 Task: Create a task  Implement load balancing for better resource allocation , assign it to team member softage.8@softage.net in the project TrainForge and update the status of the task to  At Risk , set the priority of the task to Medium.
Action: Mouse moved to (59, 428)
Screenshot: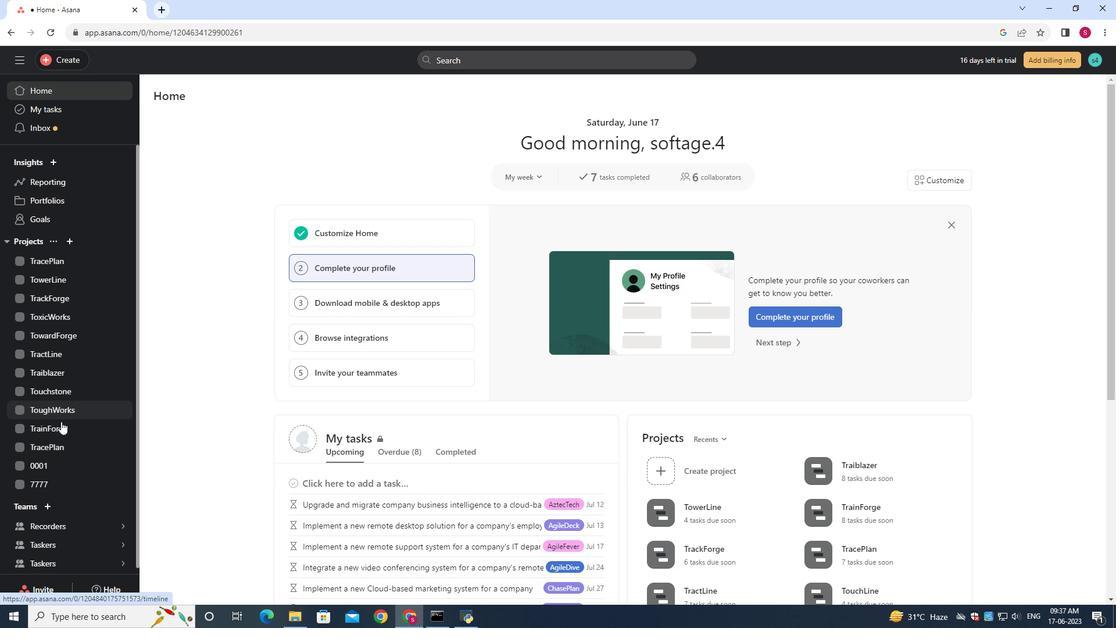 
Action: Mouse pressed left at (59, 428)
Screenshot: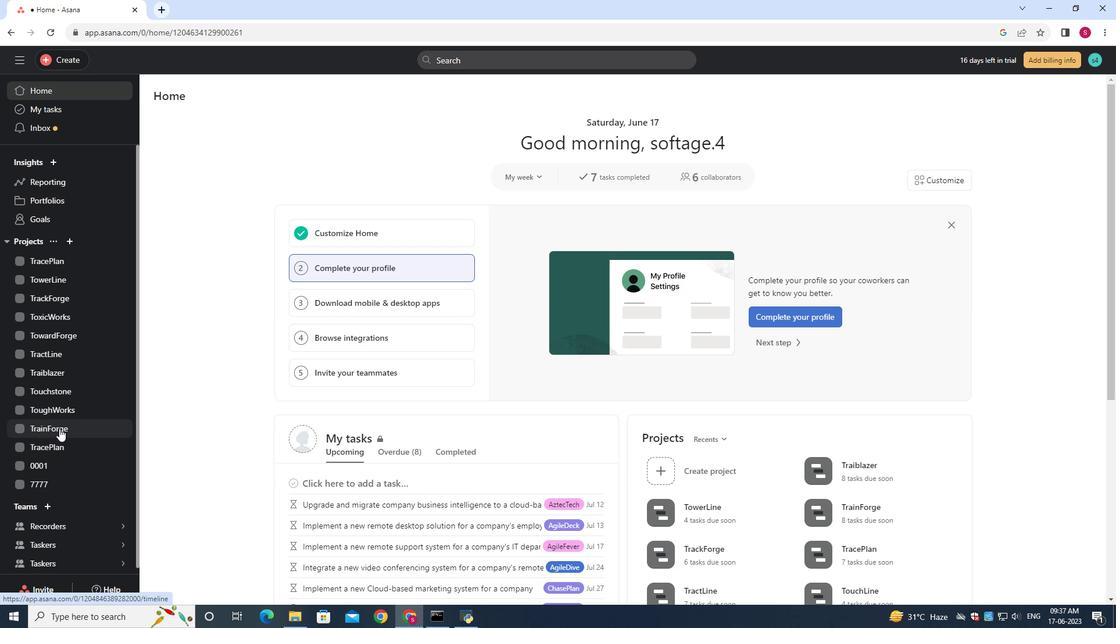 
Action: Mouse moved to (182, 151)
Screenshot: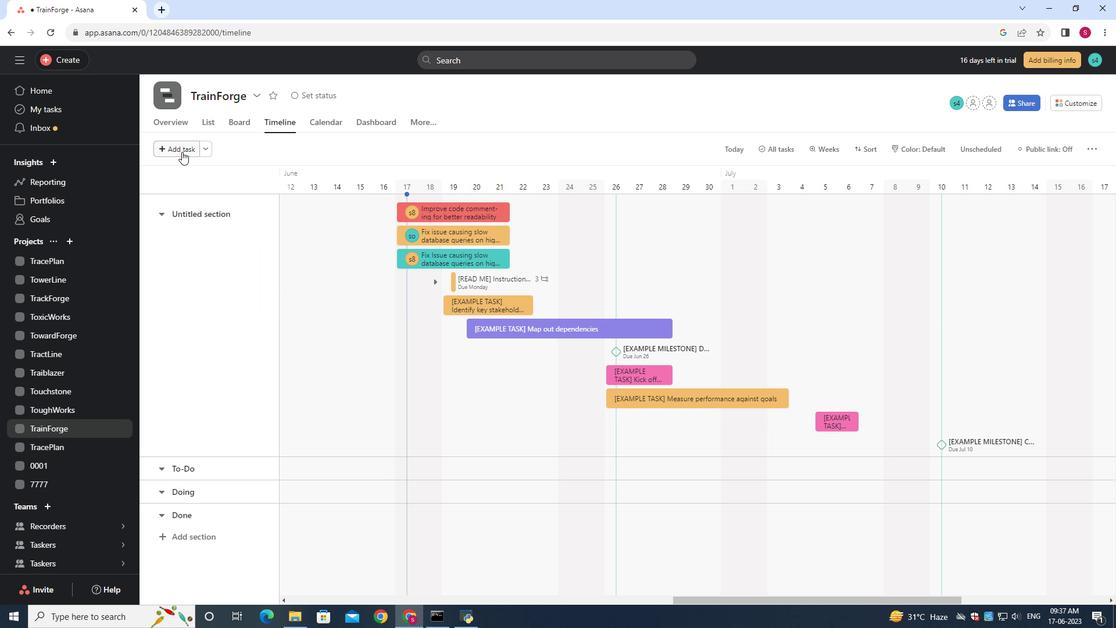 
Action: Mouse pressed left at (182, 151)
Screenshot: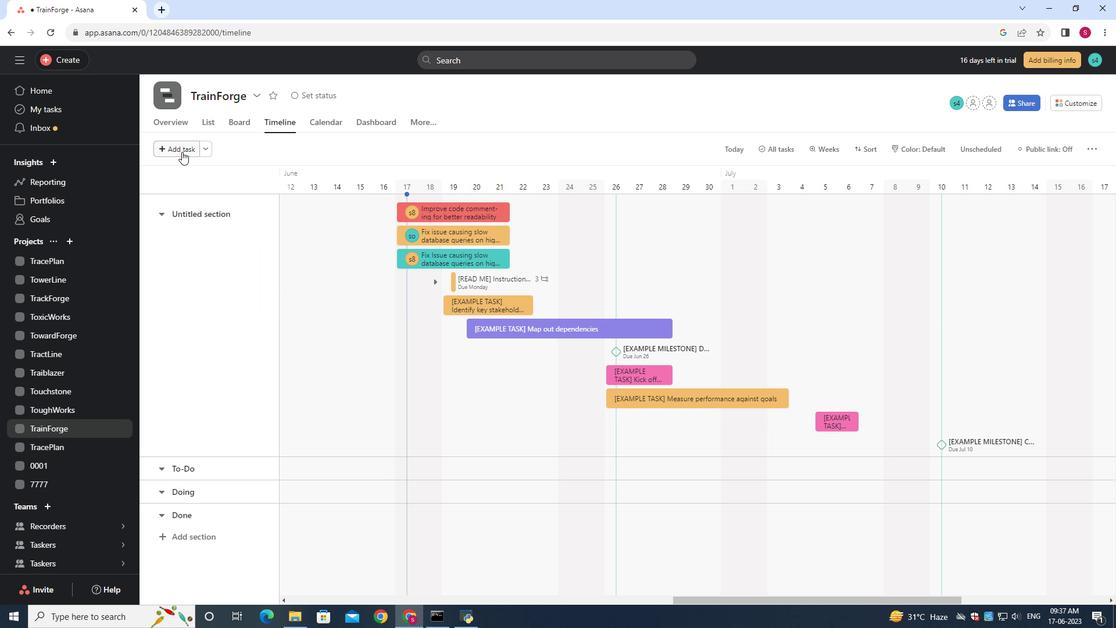 
Action: Mouse moved to (183, 151)
Screenshot: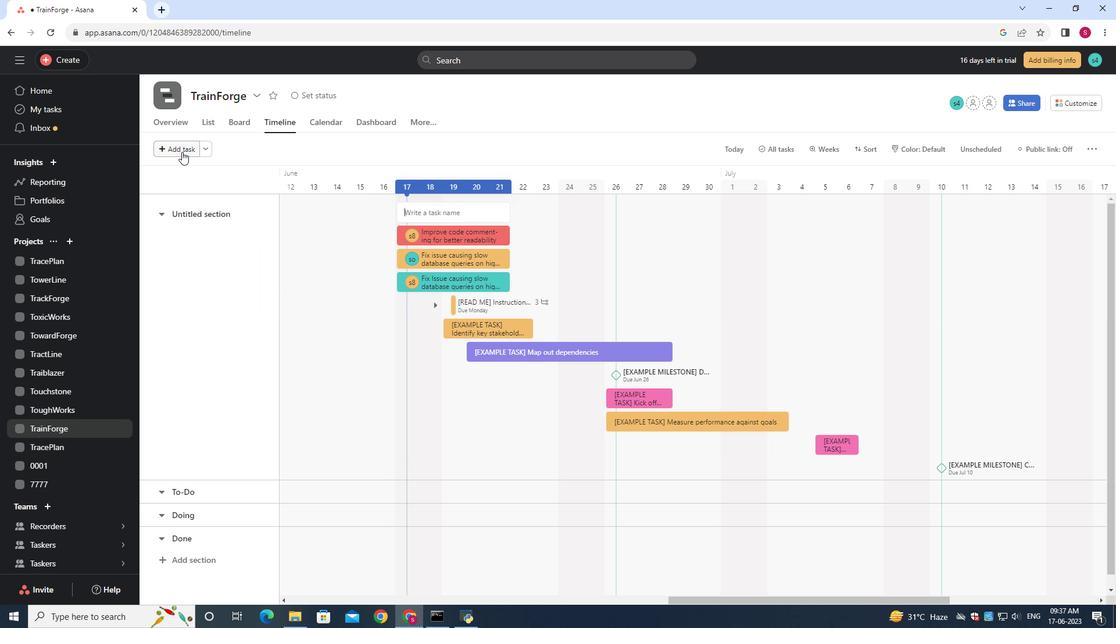 
Action: Key pressed <Key.shift><Key.shift><Key.shift><Key.shift><Key.shift><Key.shift><Key.shift><Key.shift><Key.shift><Key.shift><Key.shift><Key.shift><Key.shift><Key.shift><Key.shift>Implement<Key.space>load<Key.space>balancing<Key.space>for<Key.space>better<Key.space>resource<Key.space>allocation
Screenshot: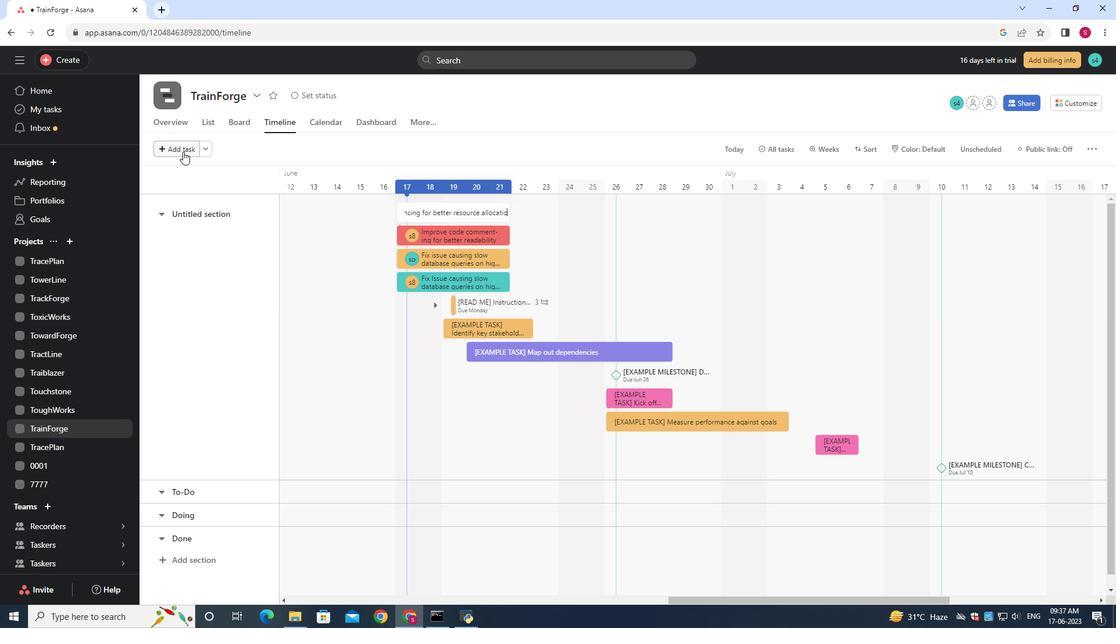 
Action: Mouse moved to (507, 214)
Screenshot: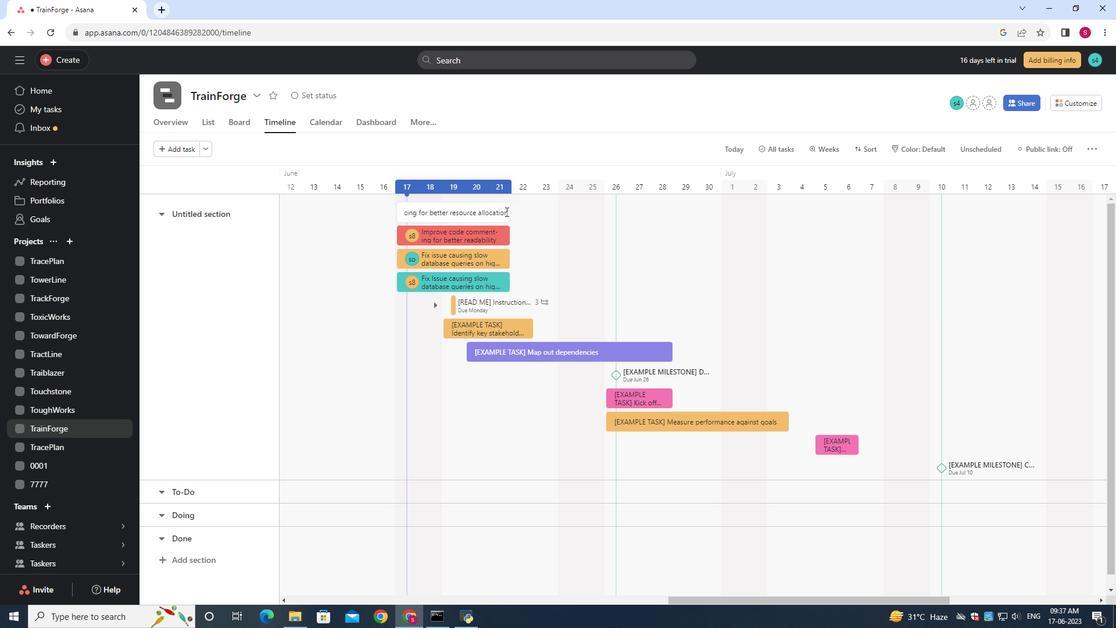 
Action: Mouse pressed left at (507, 214)
Screenshot: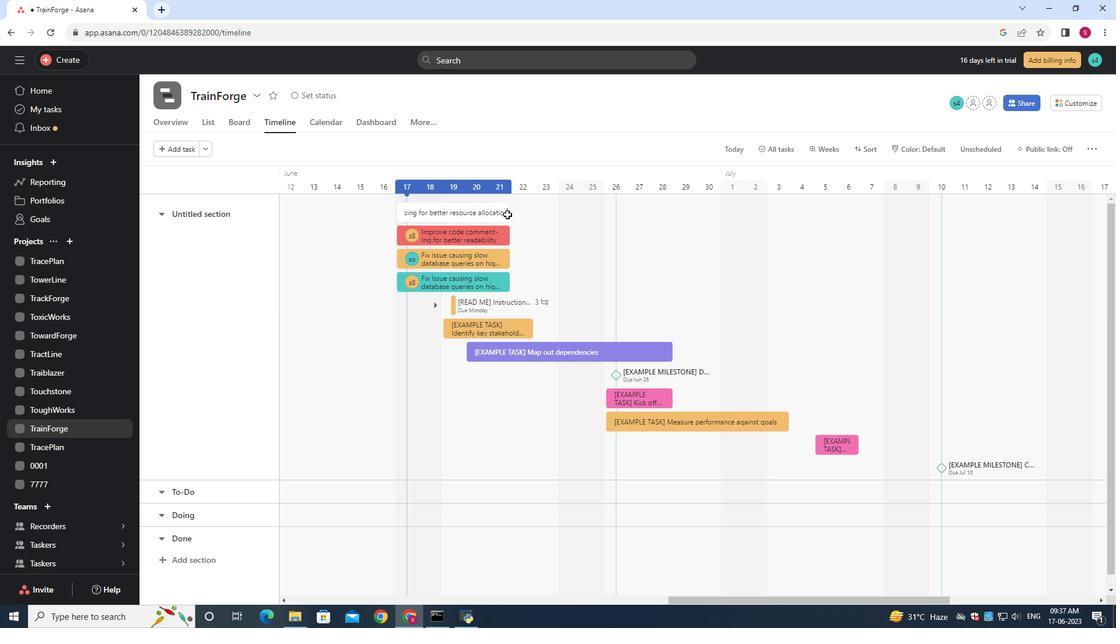 
Action: Mouse moved to (842, 214)
Screenshot: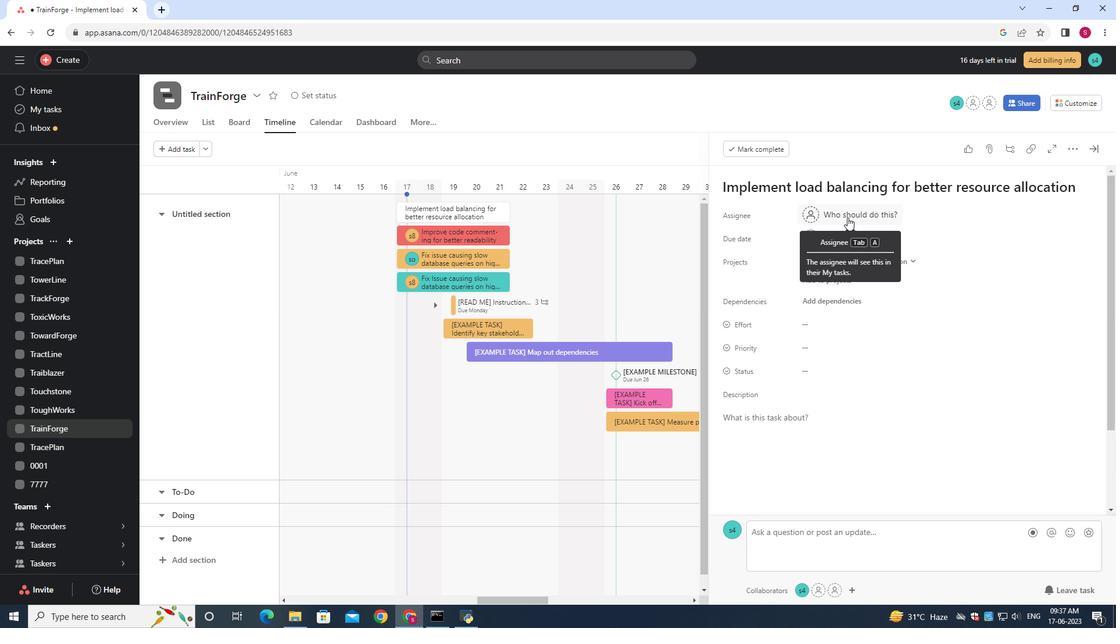 
Action: Mouse pressed left at (842, 214)
Screenshot: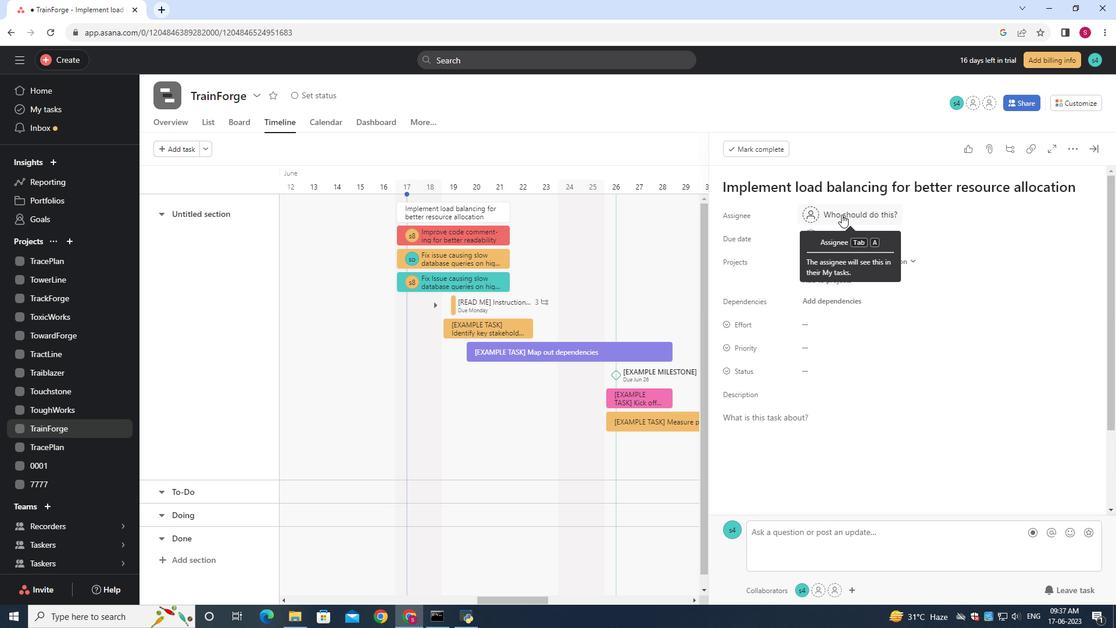
Action: Mouse moved to (843, 214)
Screenshot: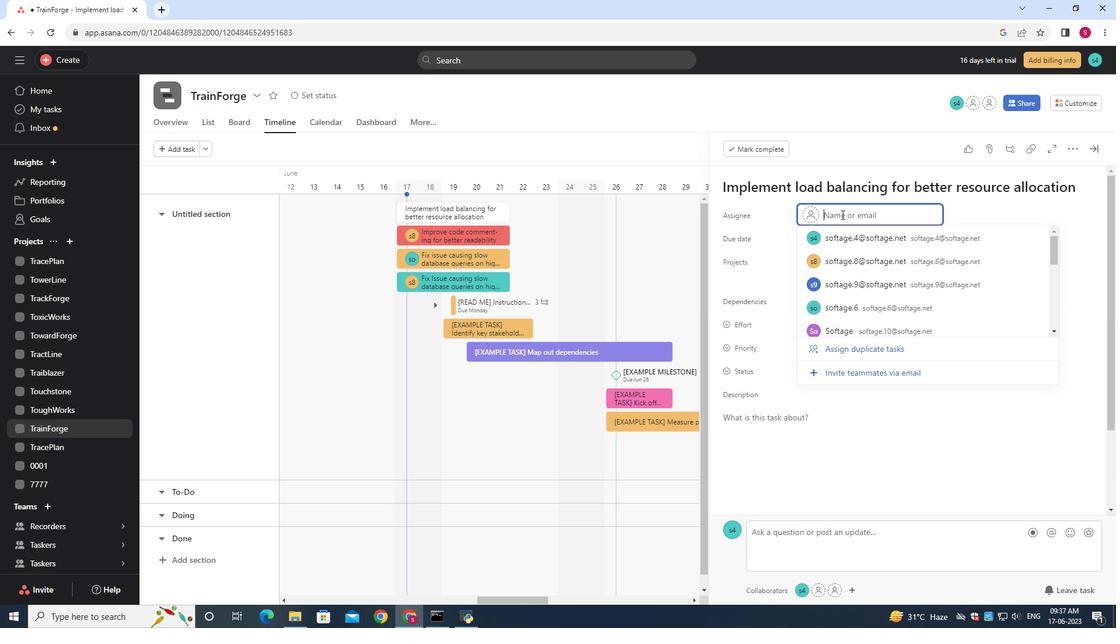 
Action: Key pressed softage.8<Key.shift>@softage.net
Screenshot: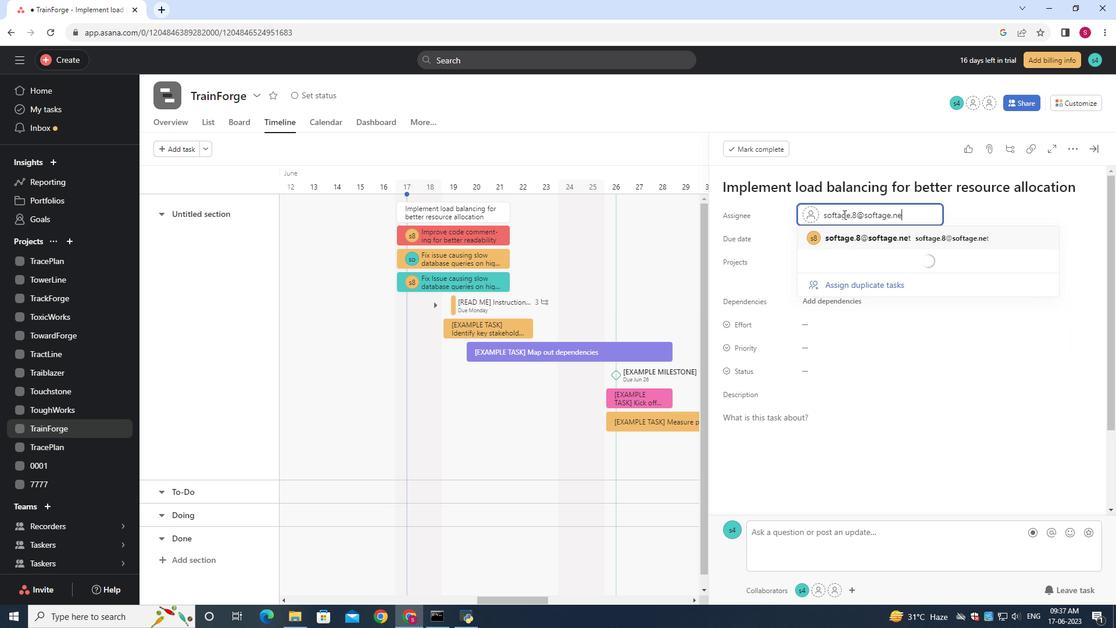 
Action: Mouse moved to (861, 234)
Screenshot: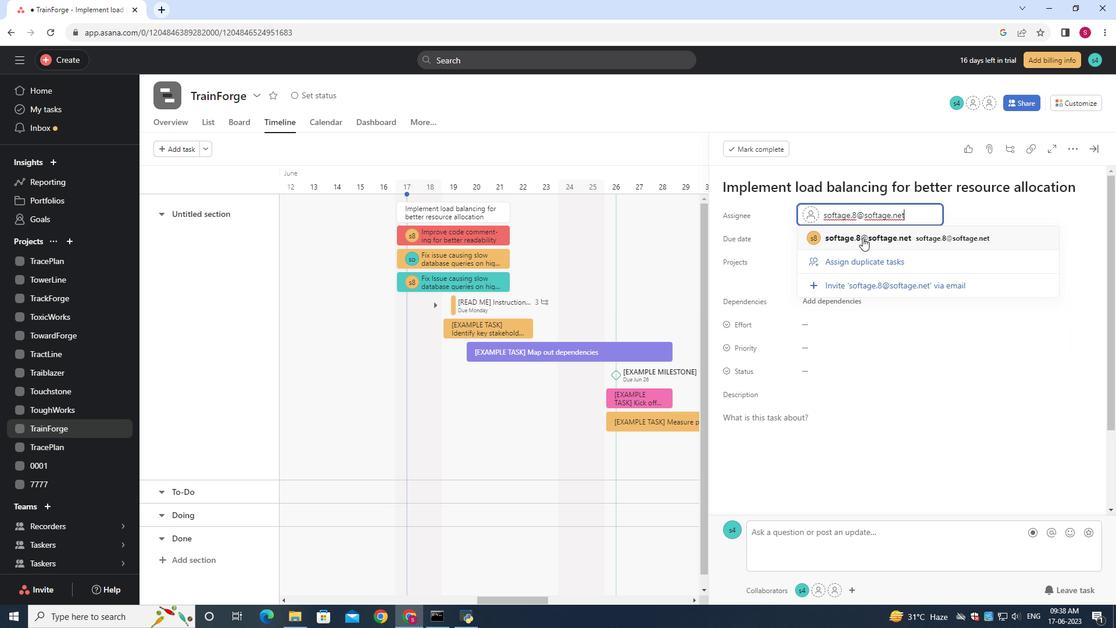 
Action: Mouse pressed left at (861, 234)
Screenshot: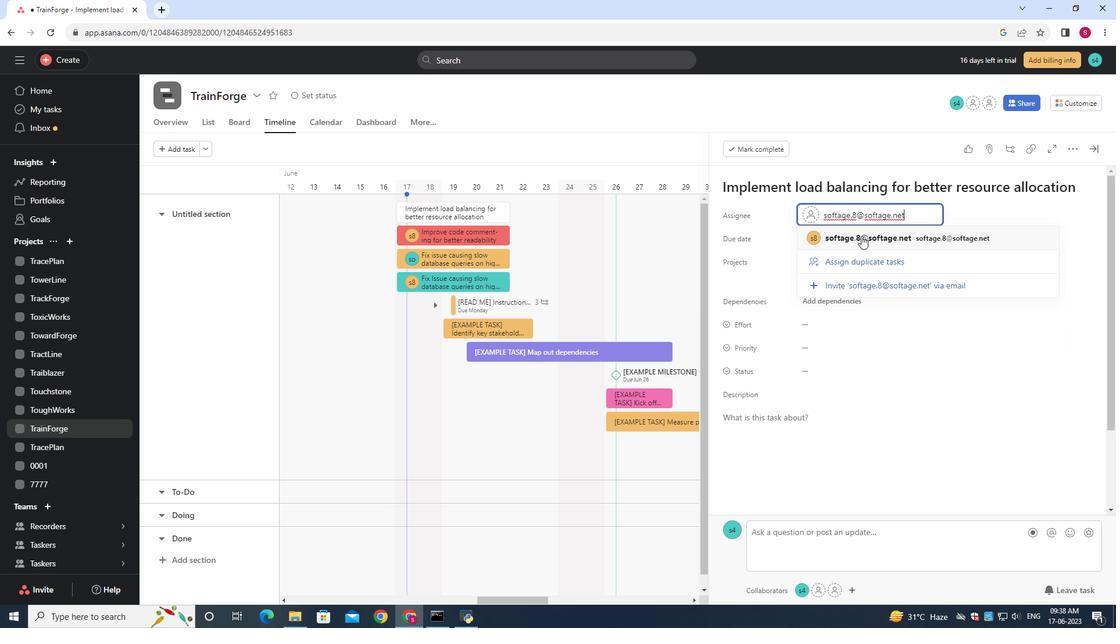 
Action: Mouse moved to (801, 373)
Screenshot: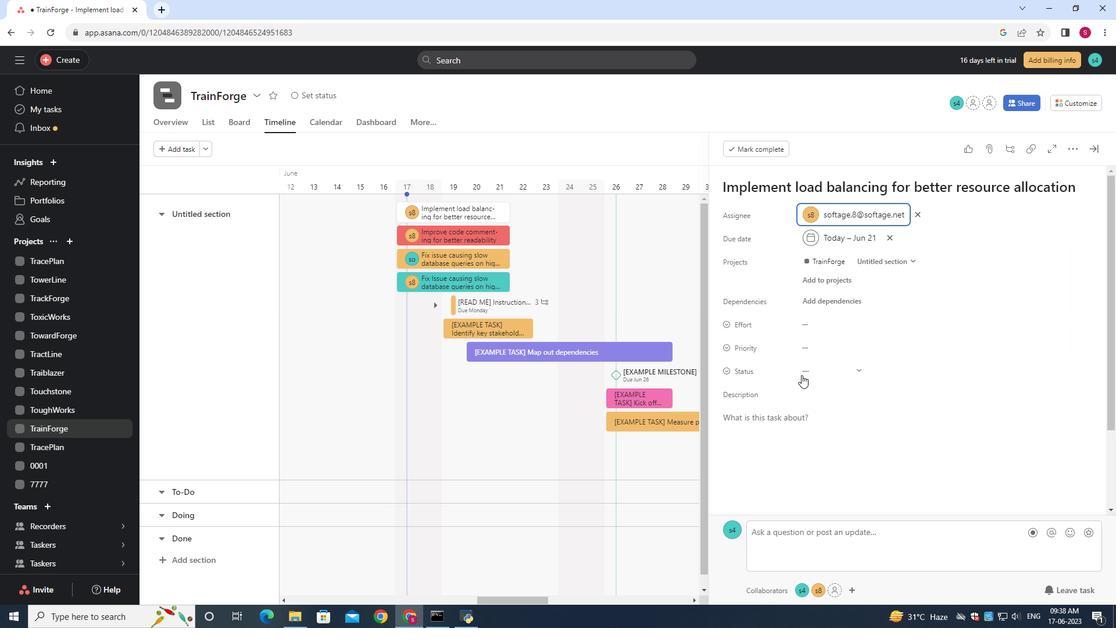
Action: Mouse pressed left at (801, 373)
Screenshot: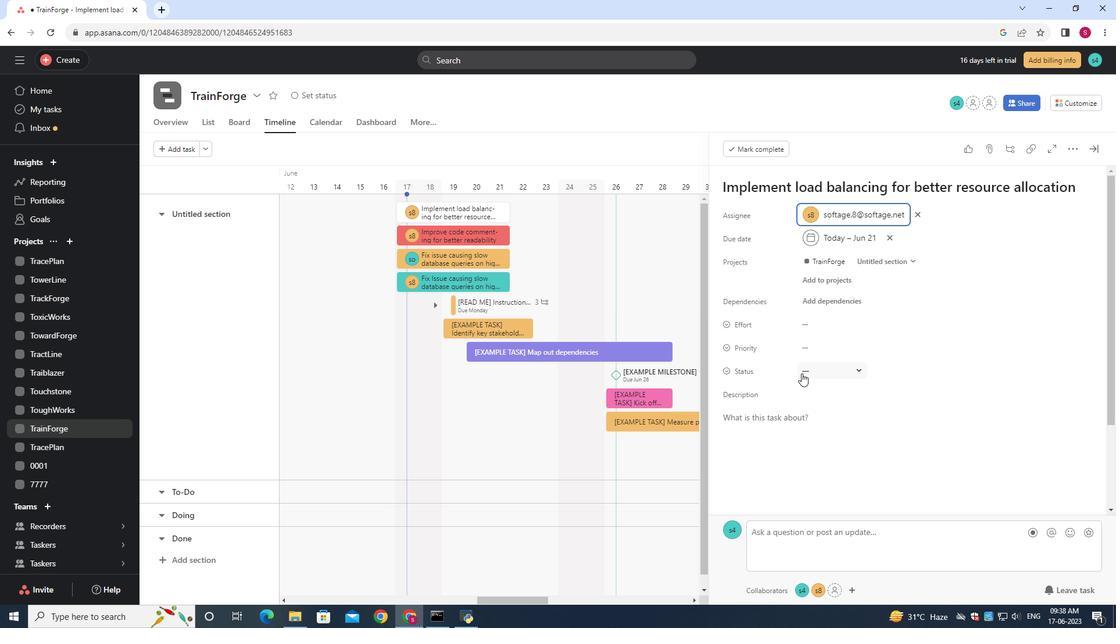 
Action: Mouse moved to (836, 437)
Screenshot: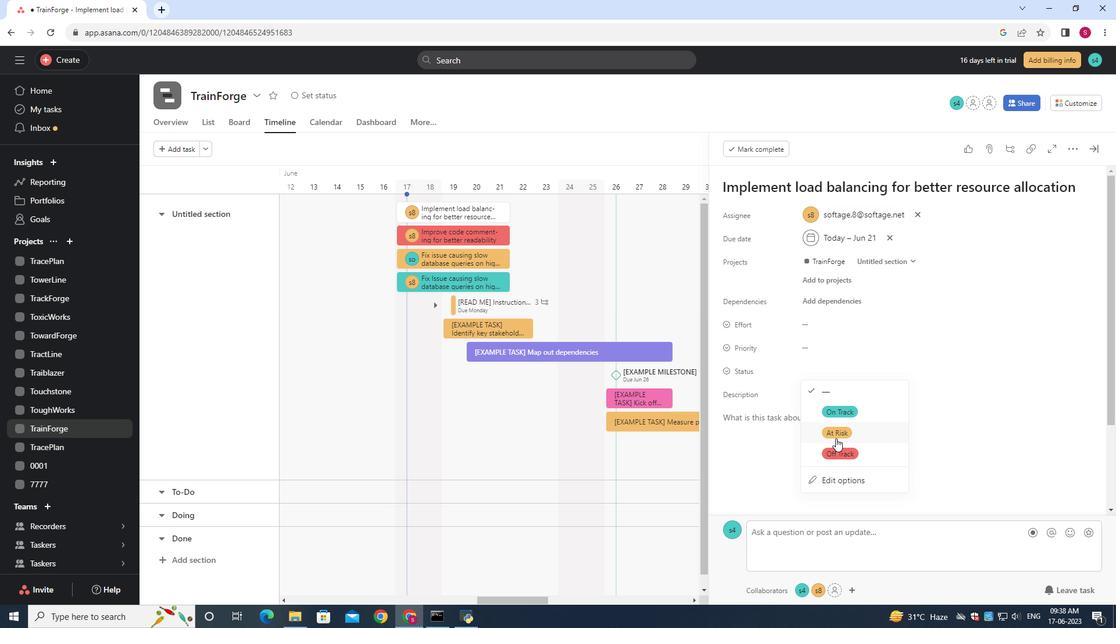 
Action: Mouse pressed left at (836, 437)
Screenshot: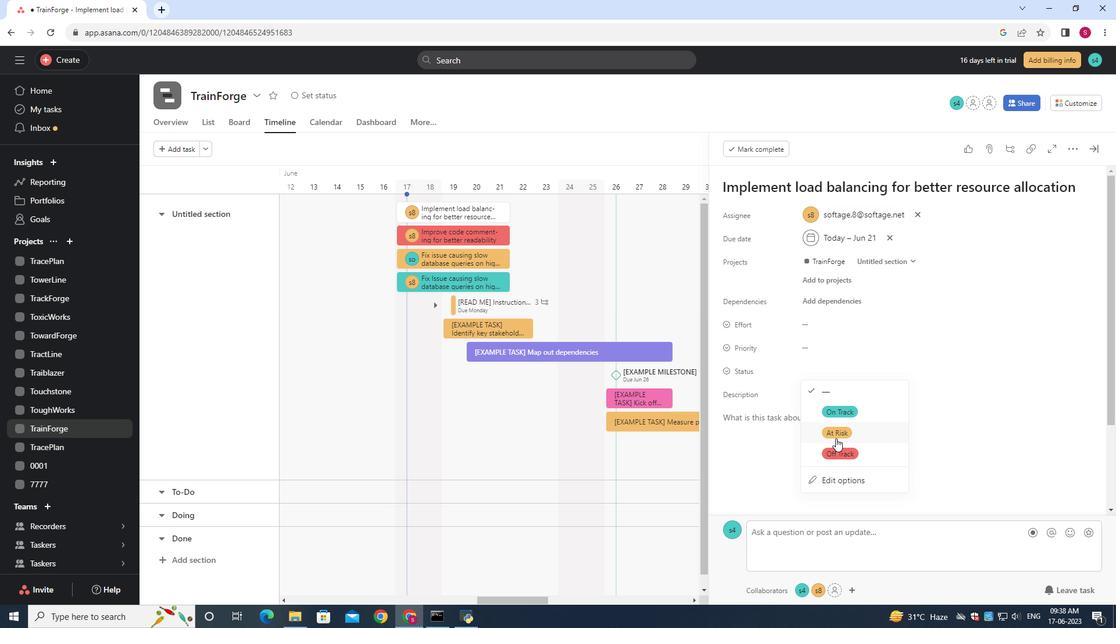 
Action: Mouse moved to (803, 343)
Screenshot: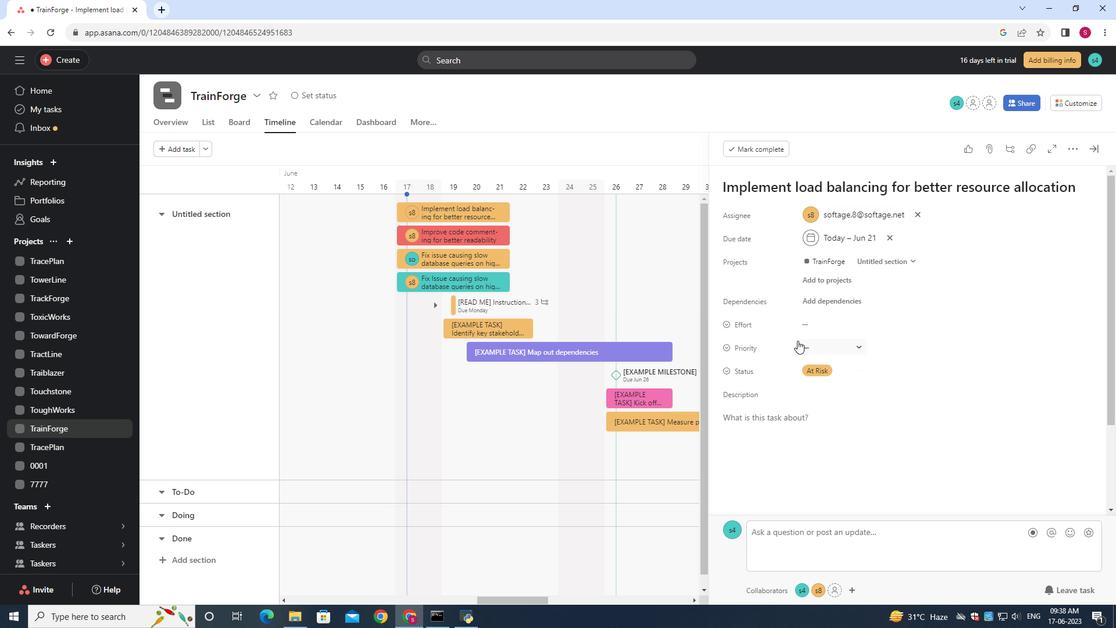 
Action: Mouse pressed left at (803, 343)
Screenshot: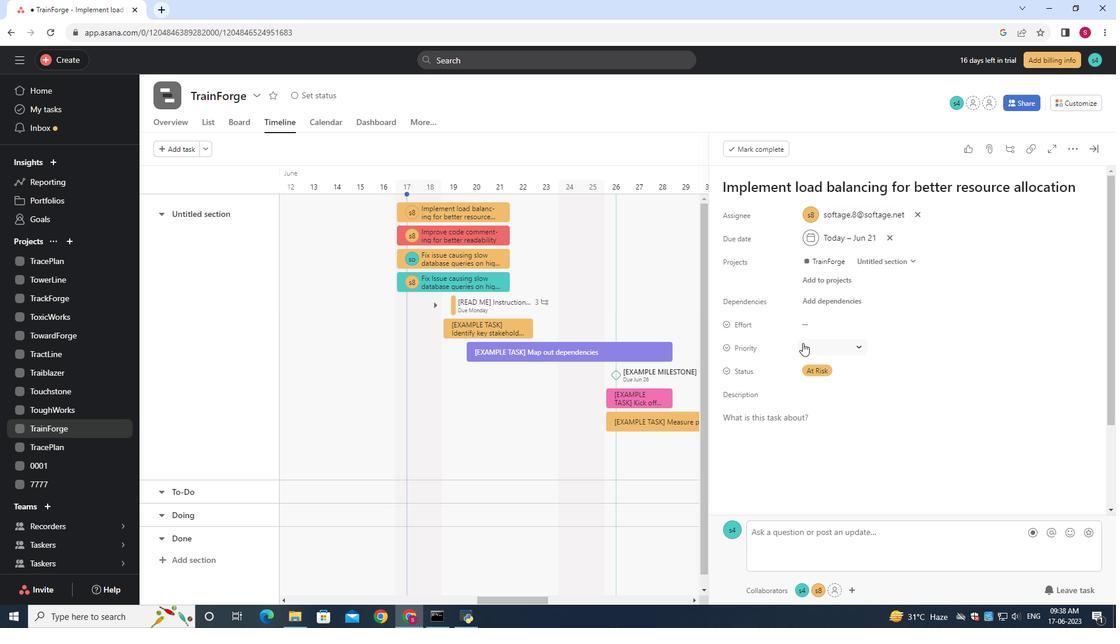 
Action: Mouse moved to (833, 410)
Screenshot: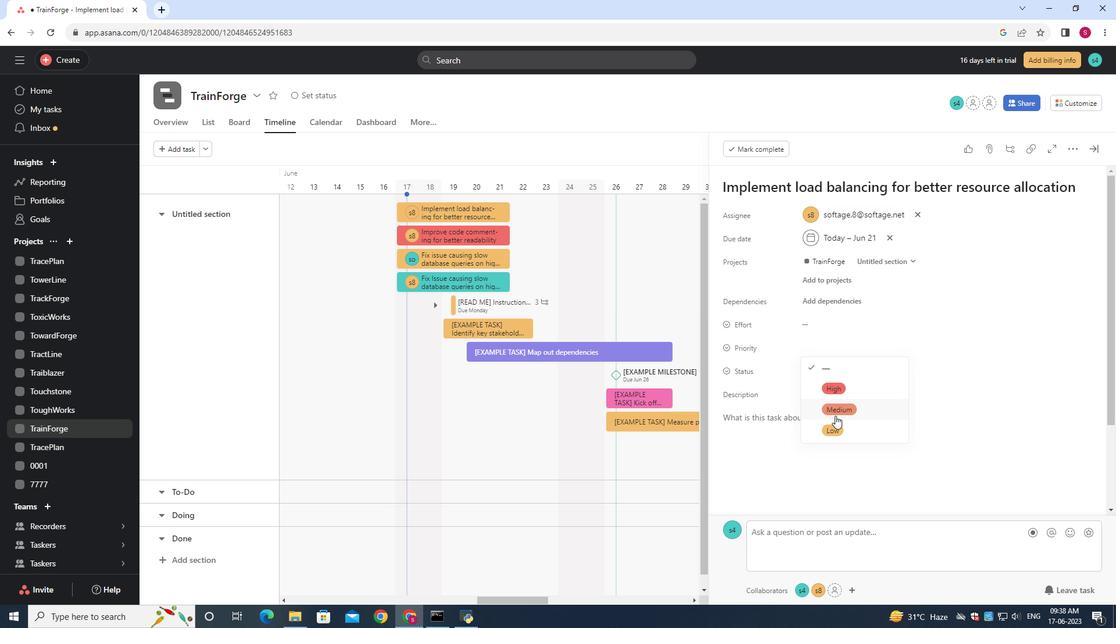 
Action: Mouse pressed left at (833, 410)
Screenshot: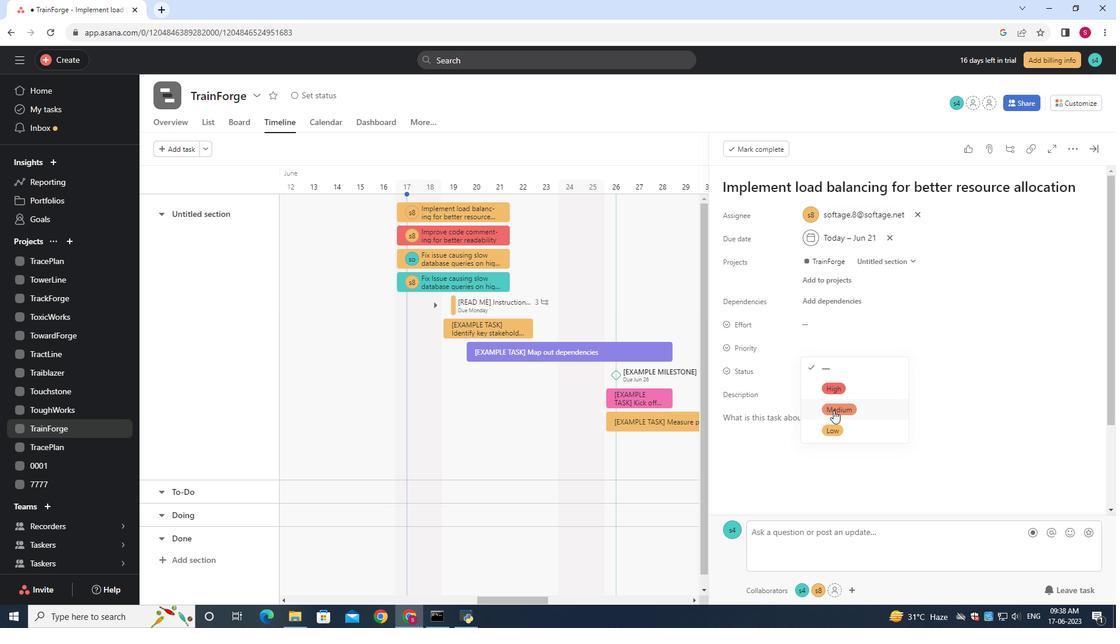 
Action: Mouse moved to (833, 407)
Screenshot: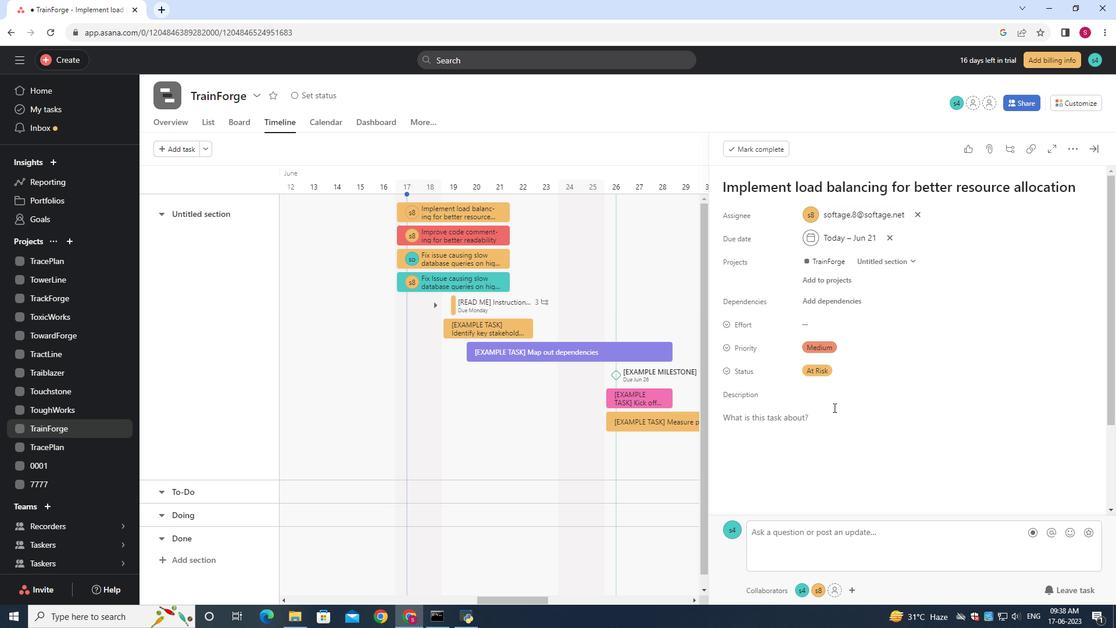 
